 Task: Find and review tasks labeled with the 'Purple category' in Outlook.
Action: Mouse moved to (11, 148)
Screenshot: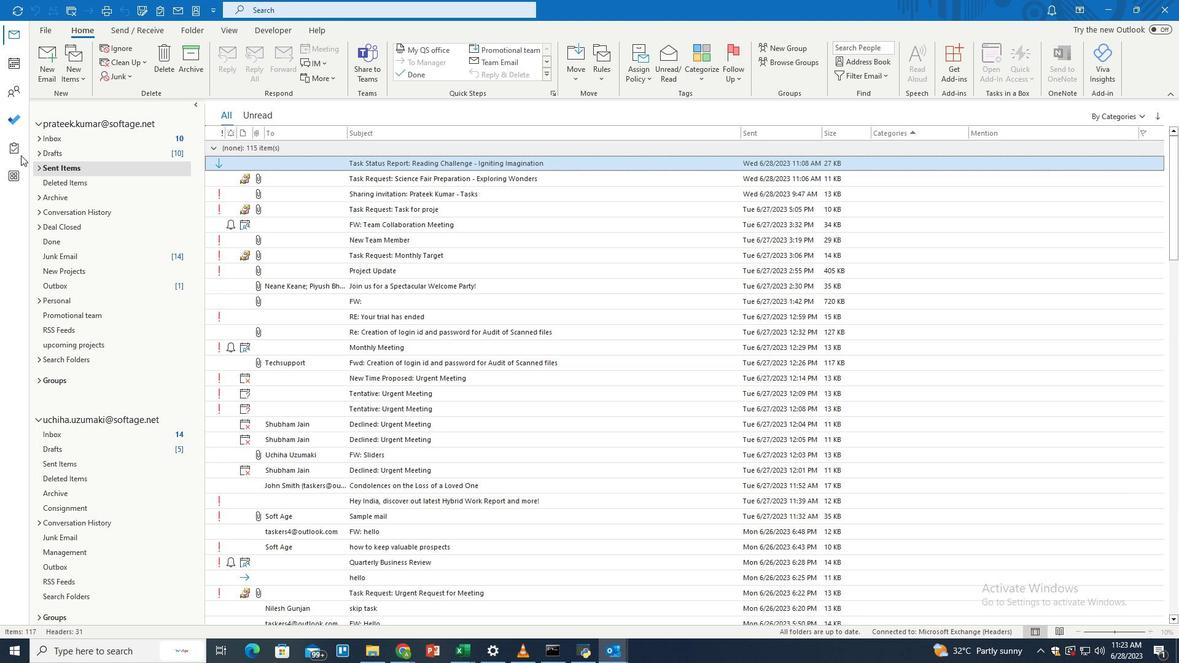 
Action: Mouse pressed left at (11, 148)
Screenshot: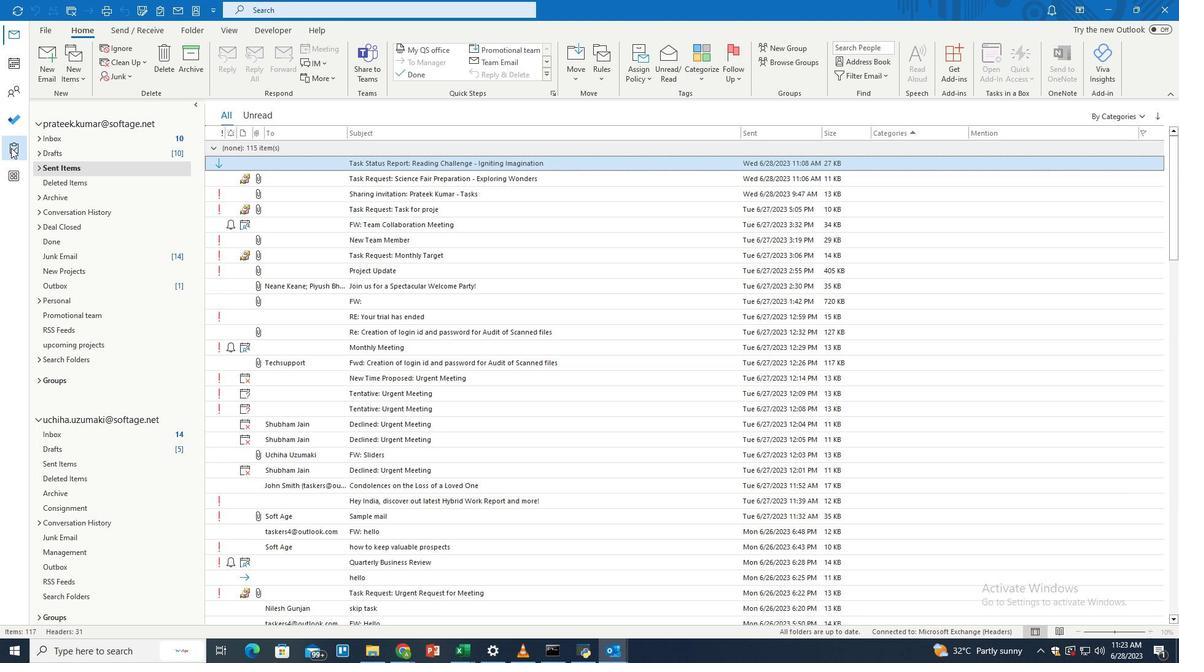 
Action: Mouse moved to (336, 10)
Screenshot: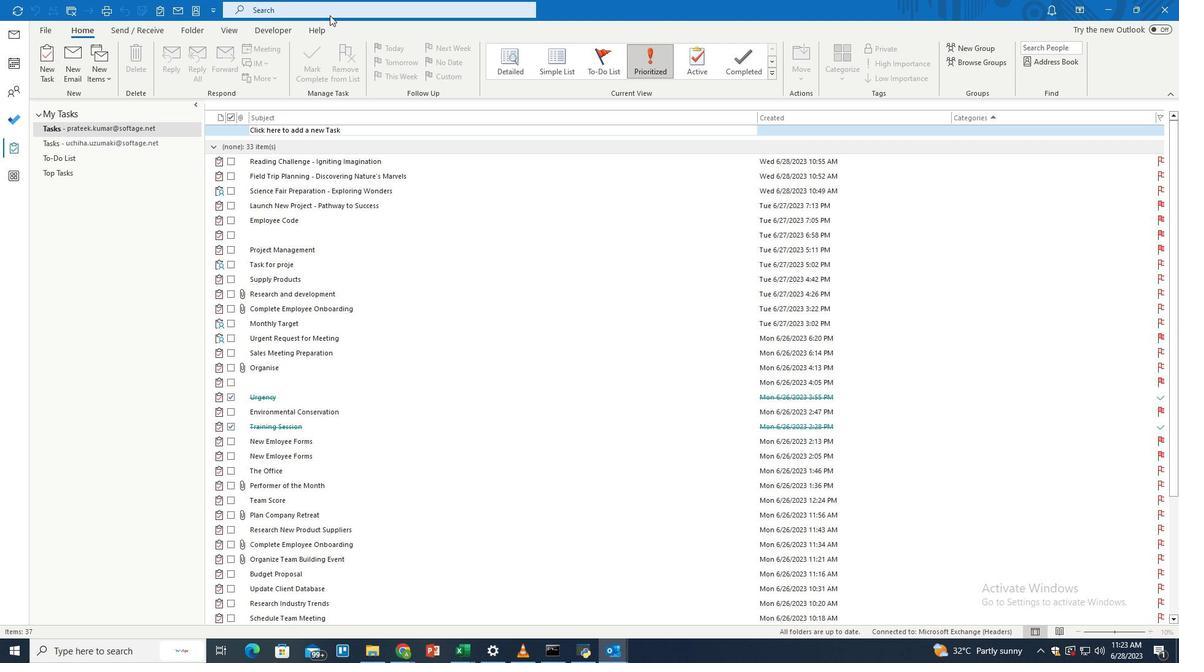 
Action: Mouse pressed left at (336, 10)
Screenshot: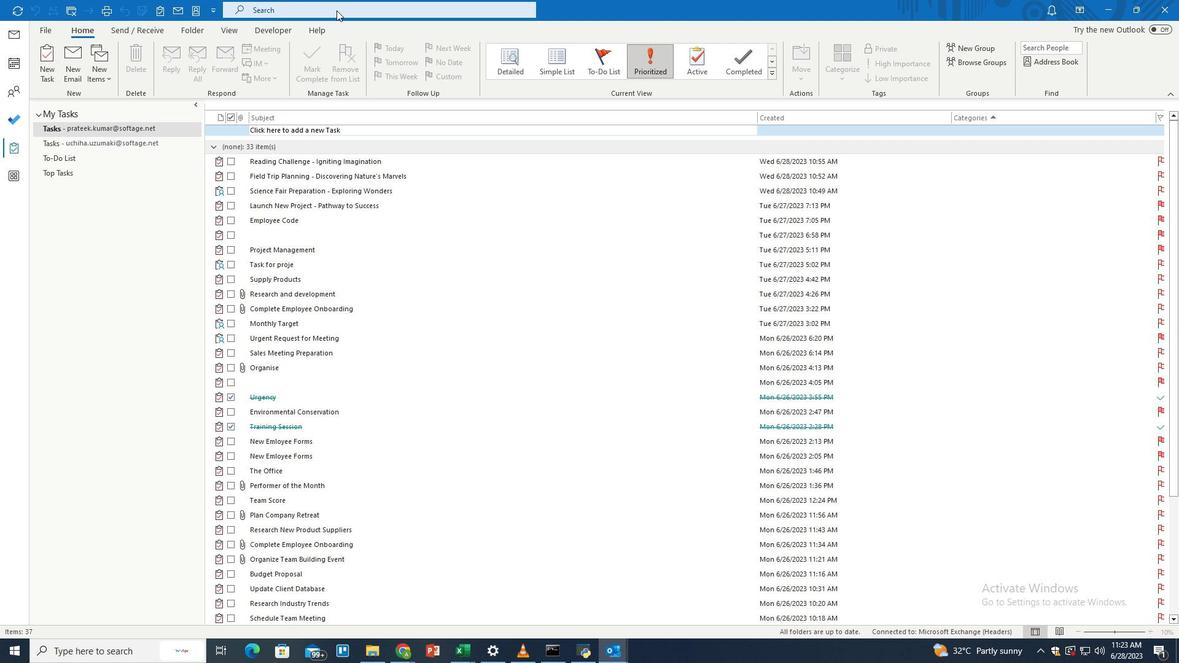 
Action: Mouse moved to (572, 7)
Screenshot: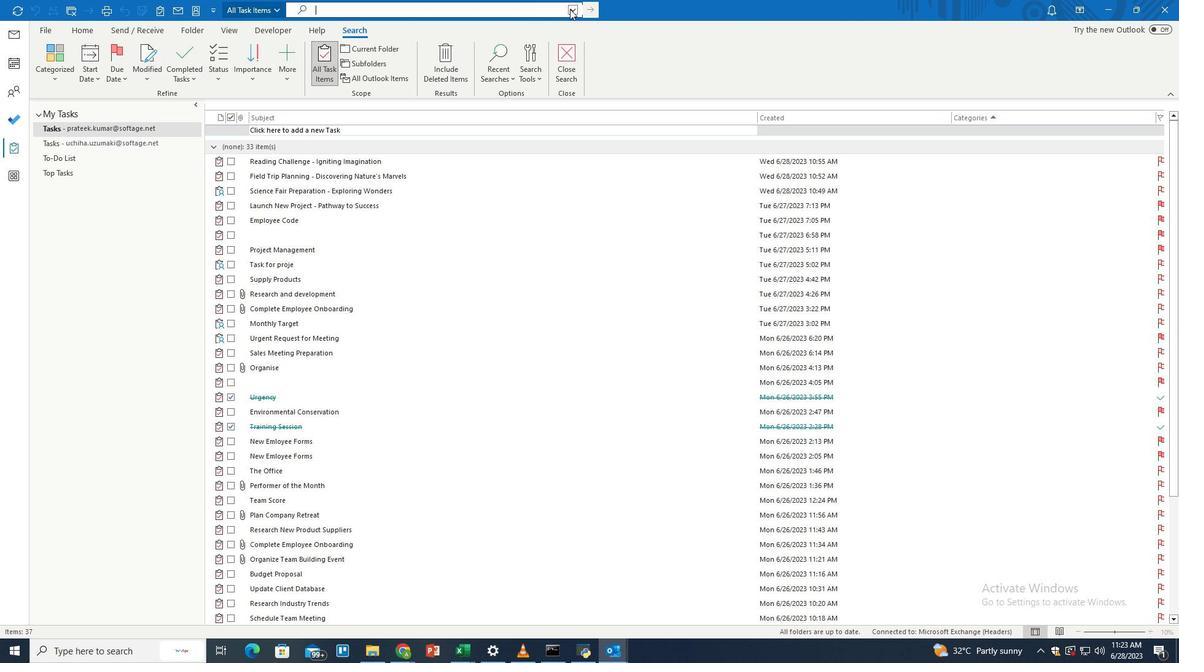 
Action: Mouse pressed left at (572, 7)
Screenshot: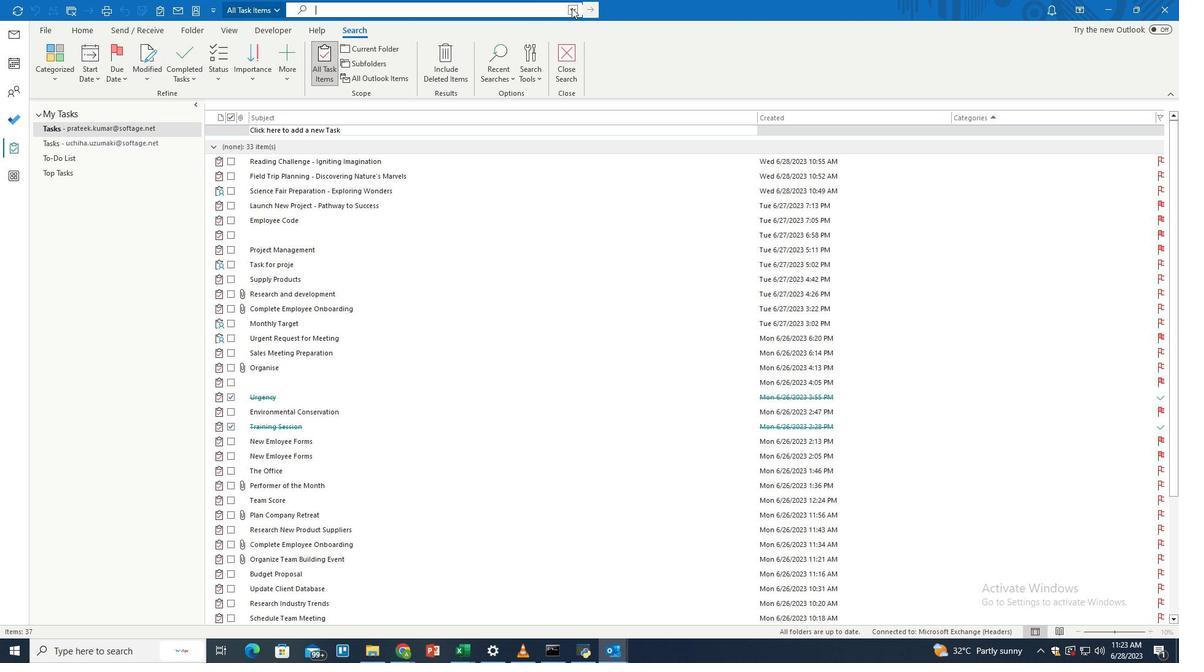 
Action: Mouse moved to (558, 28)
Screenshot: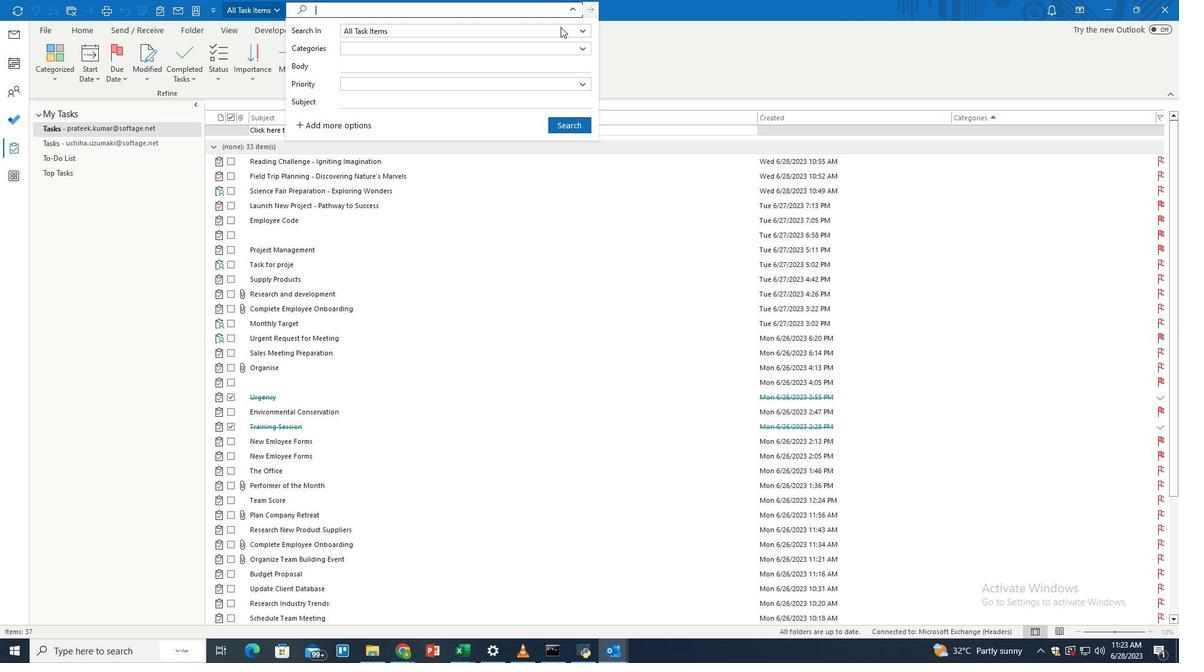 
Action: Mouse pressed left at (558, 28)
Screenshot: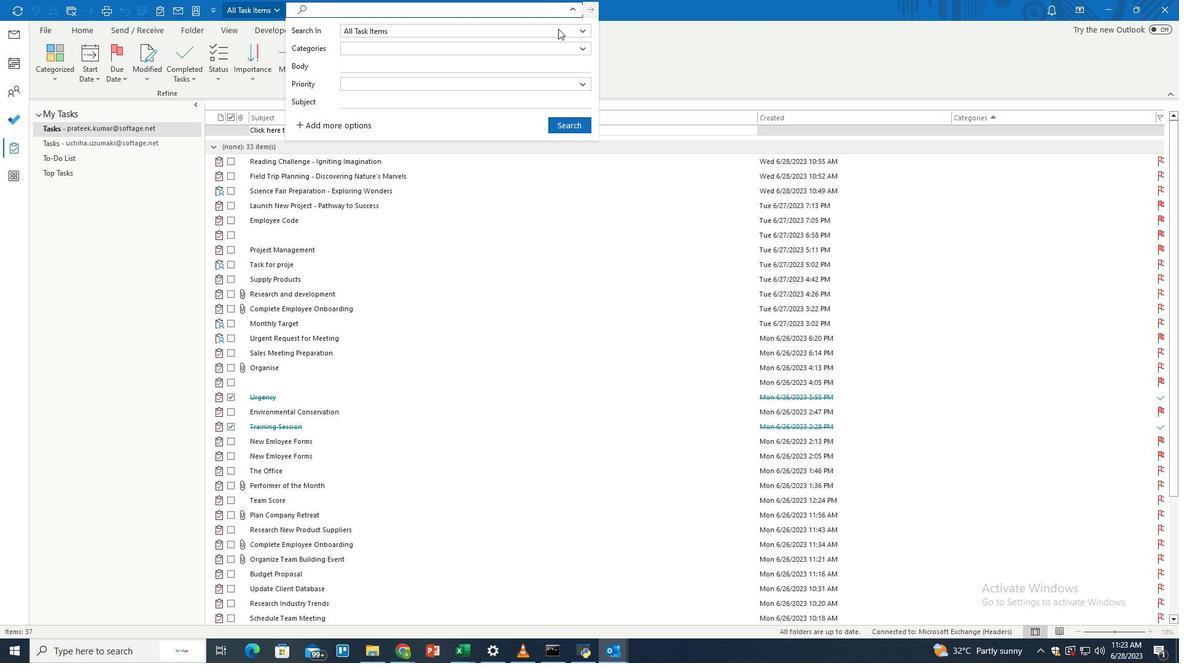
Action: Mouse moved to (373, 61)
Screenshot: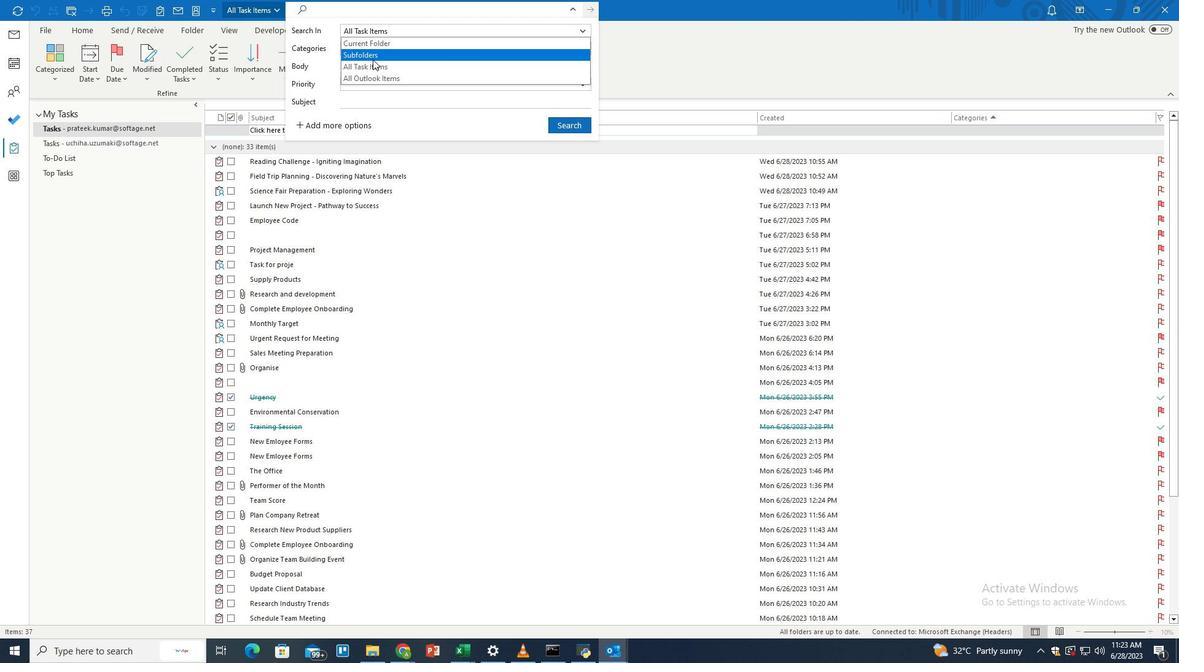 
Action: Mouse pressed left at (373, 61)
Screenshot: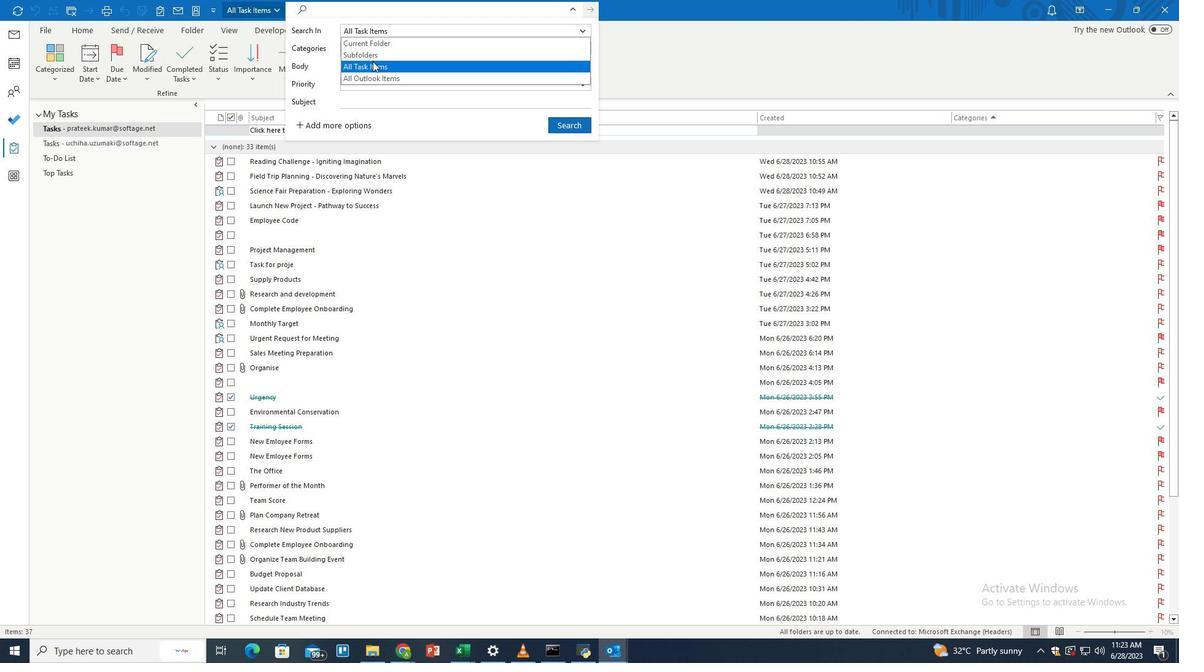 
Action: Mouse moved to (379, 45)
Screenshot: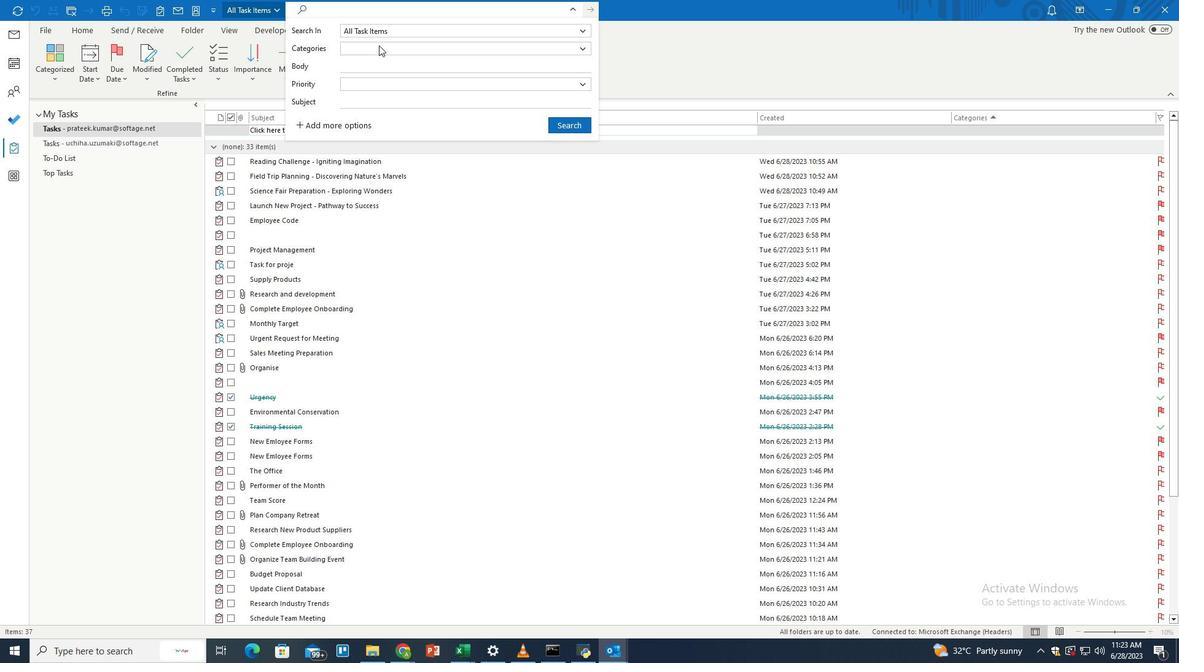 
Action: Mouse pressed left at (379, 45)
Screenshot: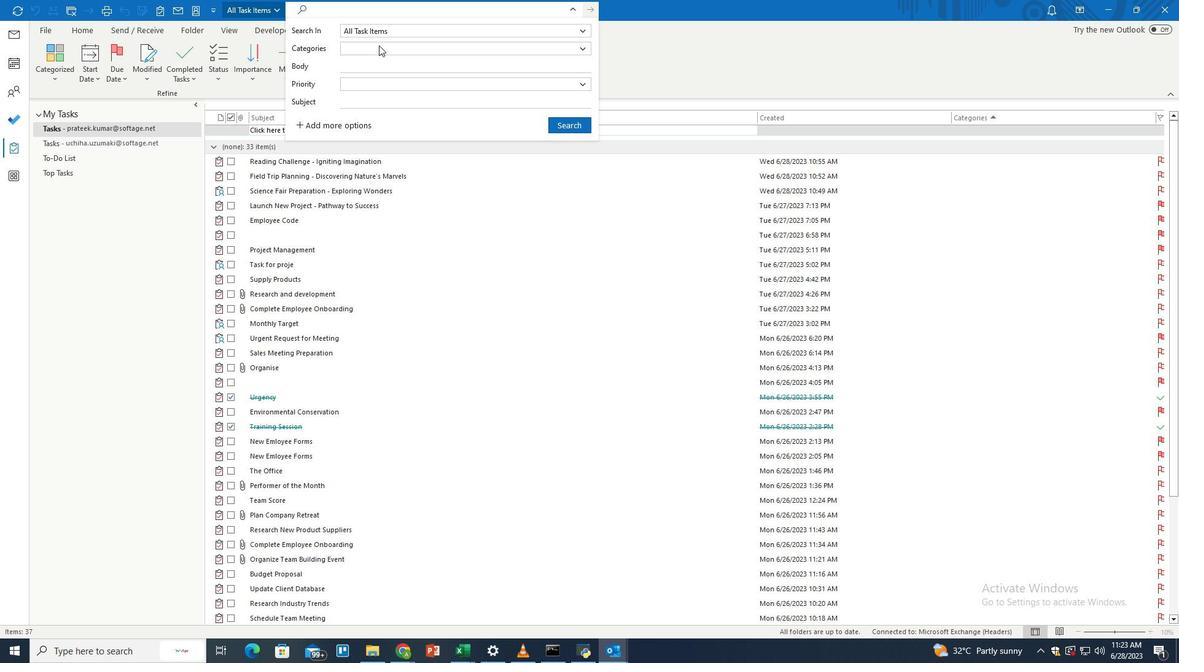
Action: Mouse moved to (373, 141)
Screenshot: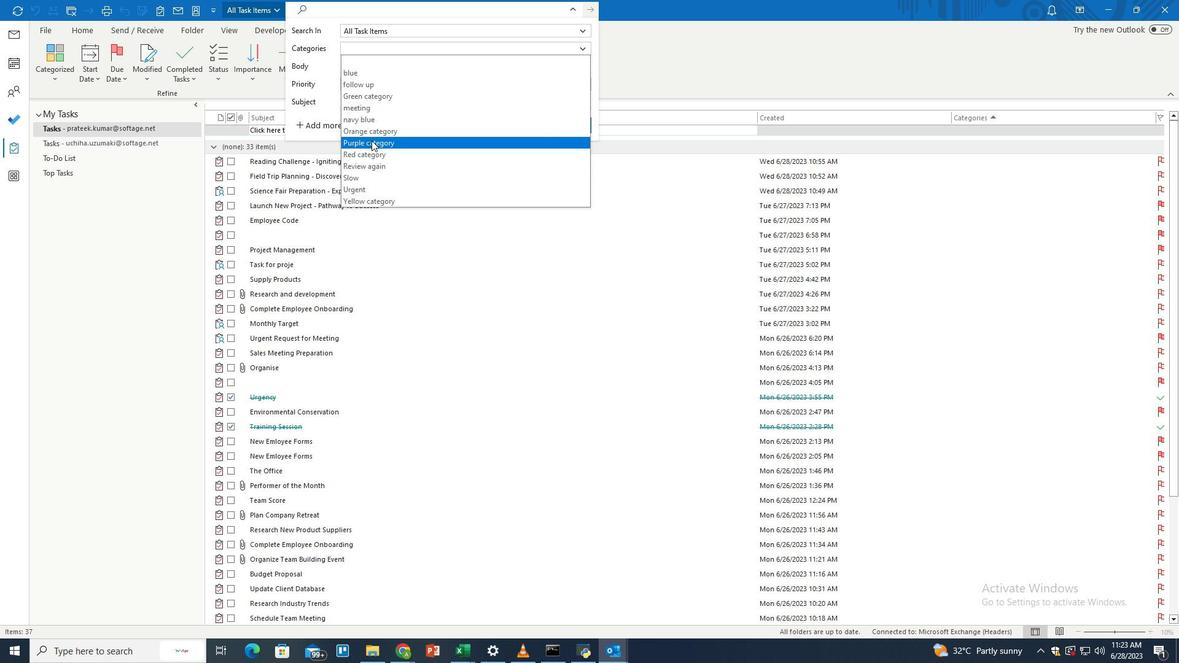 
Action: Mouse pressed left at (373, 141)
Screenshot: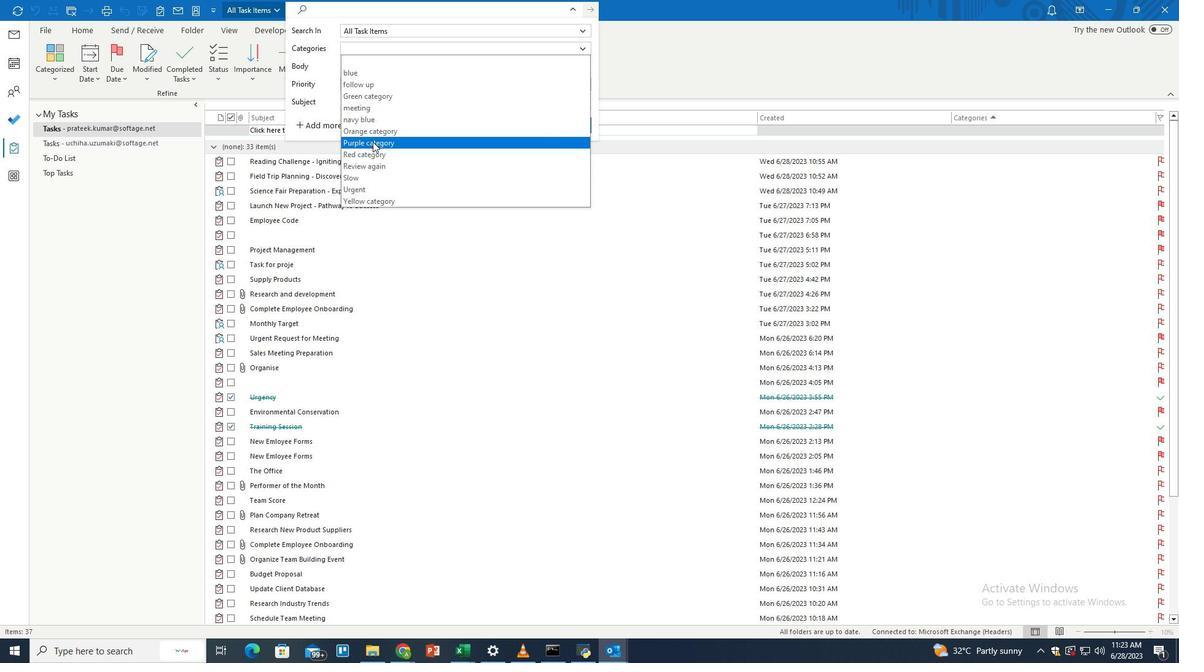 
Action: Mouse moved to (554, 125)
Screenshot: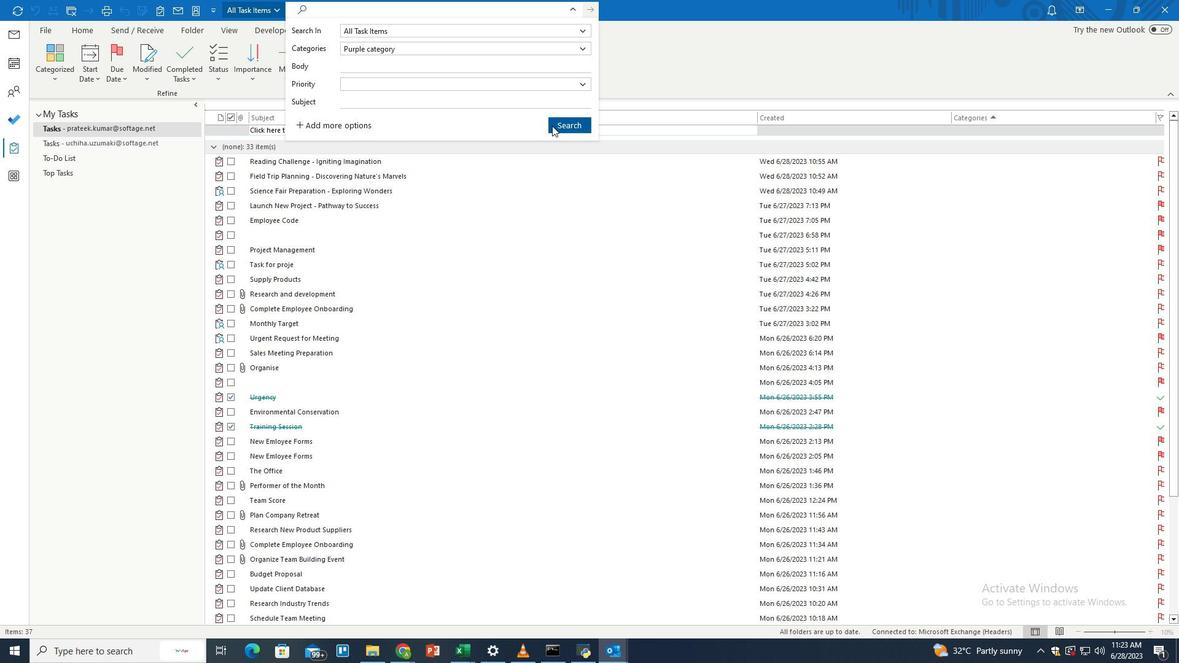 
Action: Mouse pressed left at (554, 125)
Screenshot: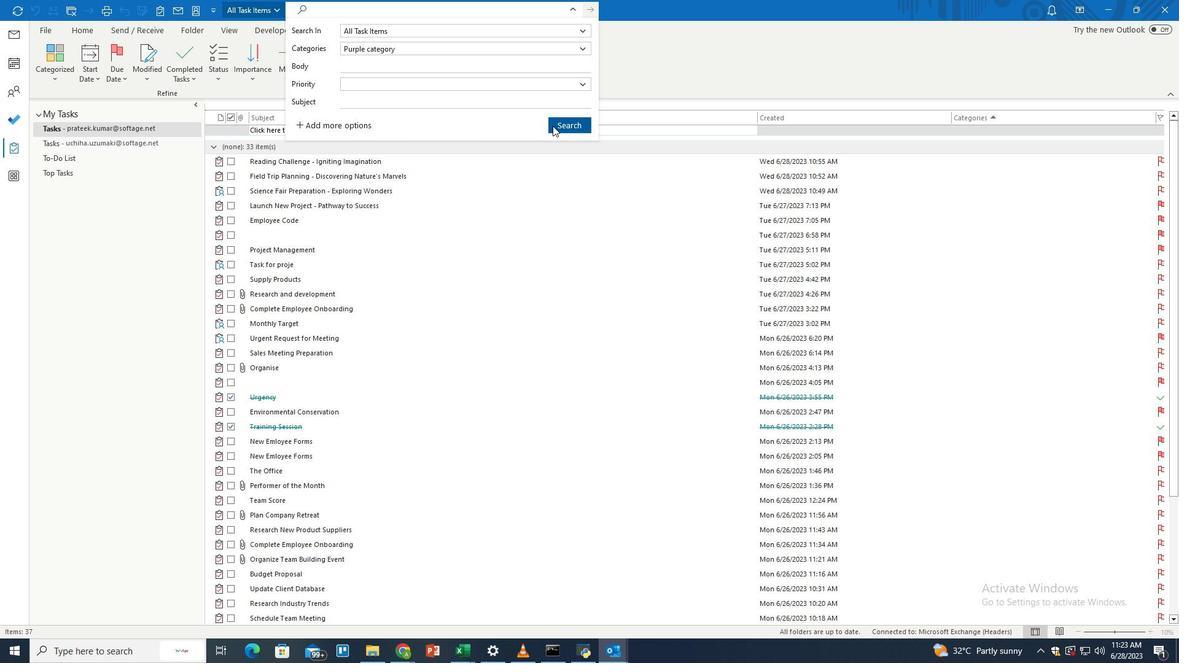 
Action: Mouse moved to (495, 199)
Screenshot: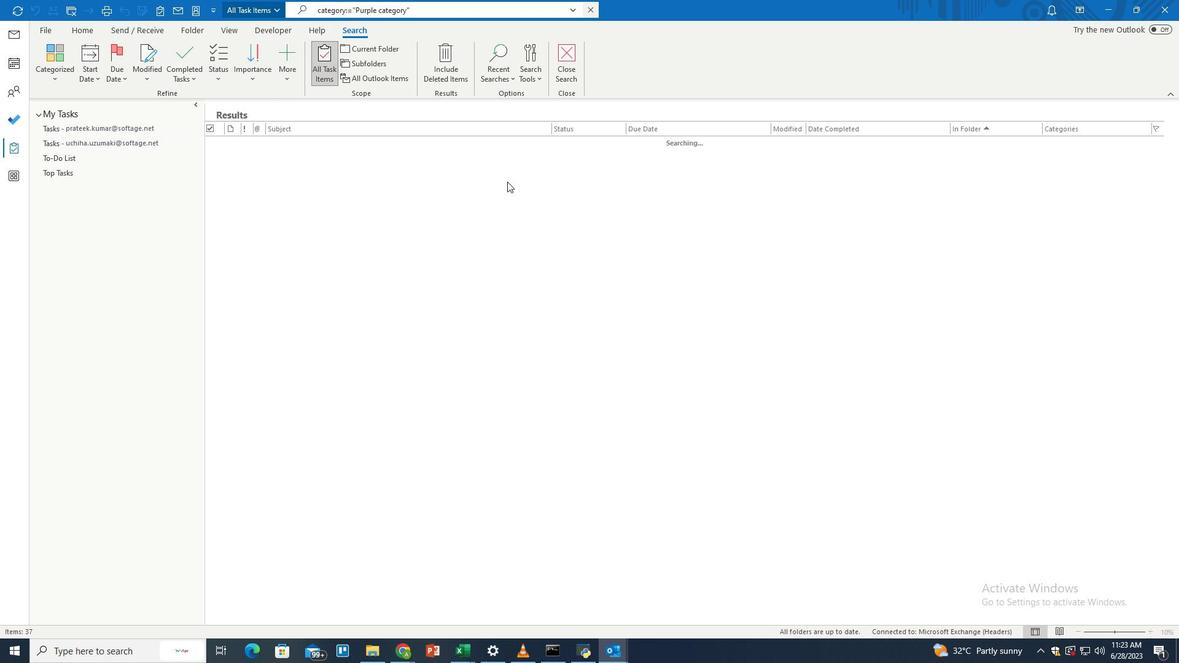 
